 Task: Add an event with the title Second Client Appreciation Luncheon and Networking Session, date '2024/04/12', time 7:30 AM to 9:30 AMand add a description: Teams will work together to solve the challenges and find the hidden items or clues. This requires effective communication, creative thinking, and the ability to leverage each team member's strengths and expertise., put the event into Red category . Add location for the event as: 654 Delphi, Greece, logged in from the account softage.10@softage.netand send the event invitation to softage.4@softage.net and softage.5@softage.net. Set a reminder for the event 106 week before
Action: Mouse moved to (131, 146)
Screenshot: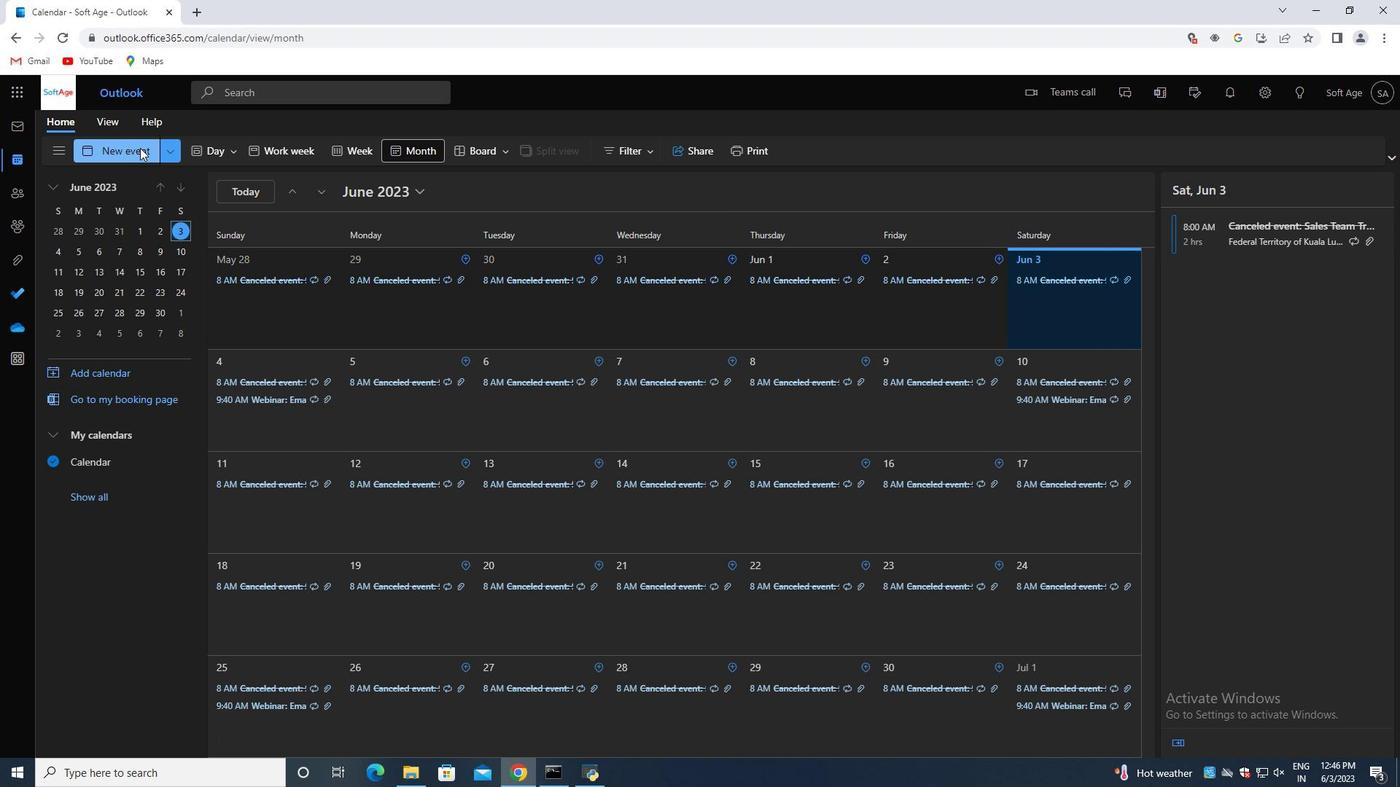 
Action: Mouse pressed left at (131, 146)
Screenshot: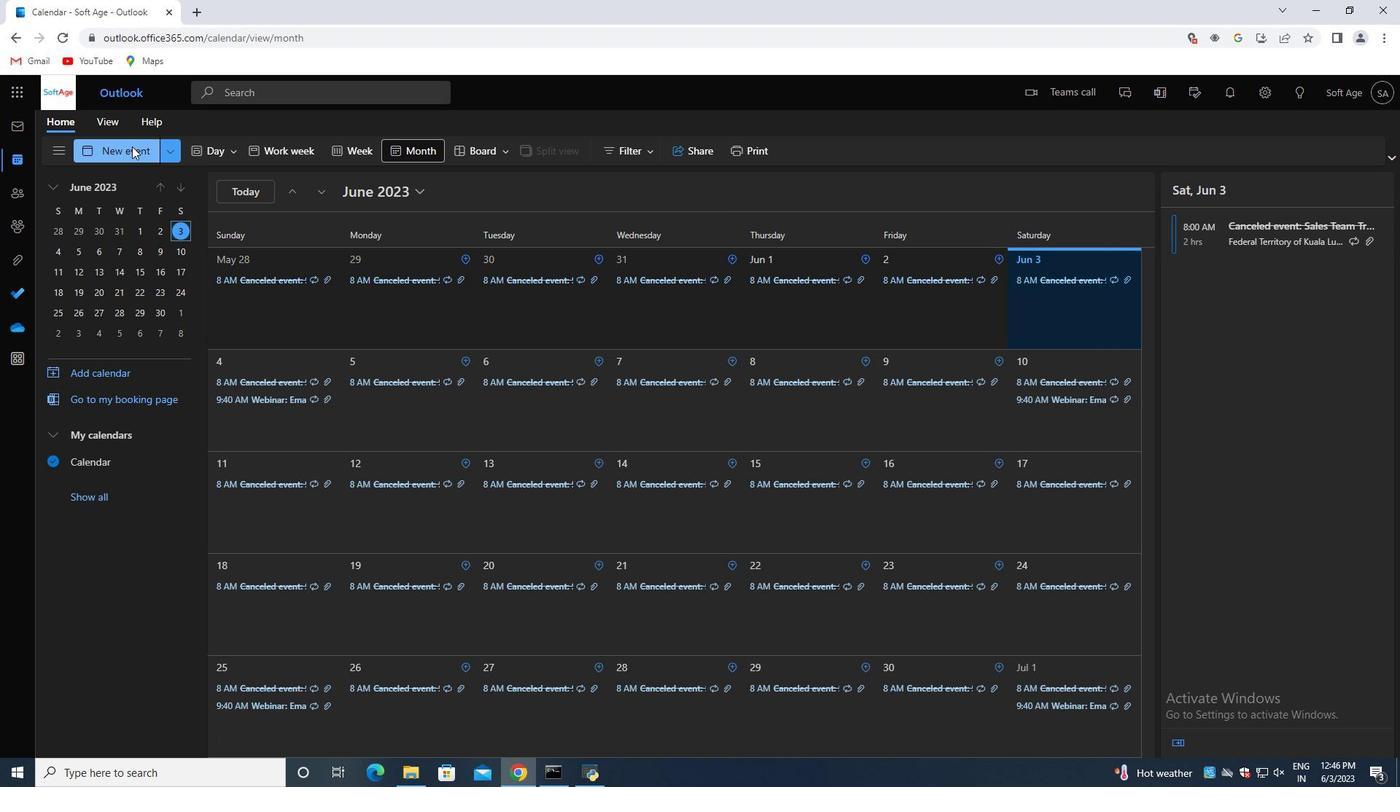 
Action: Mouse moved to (563, 158)
Screenshot: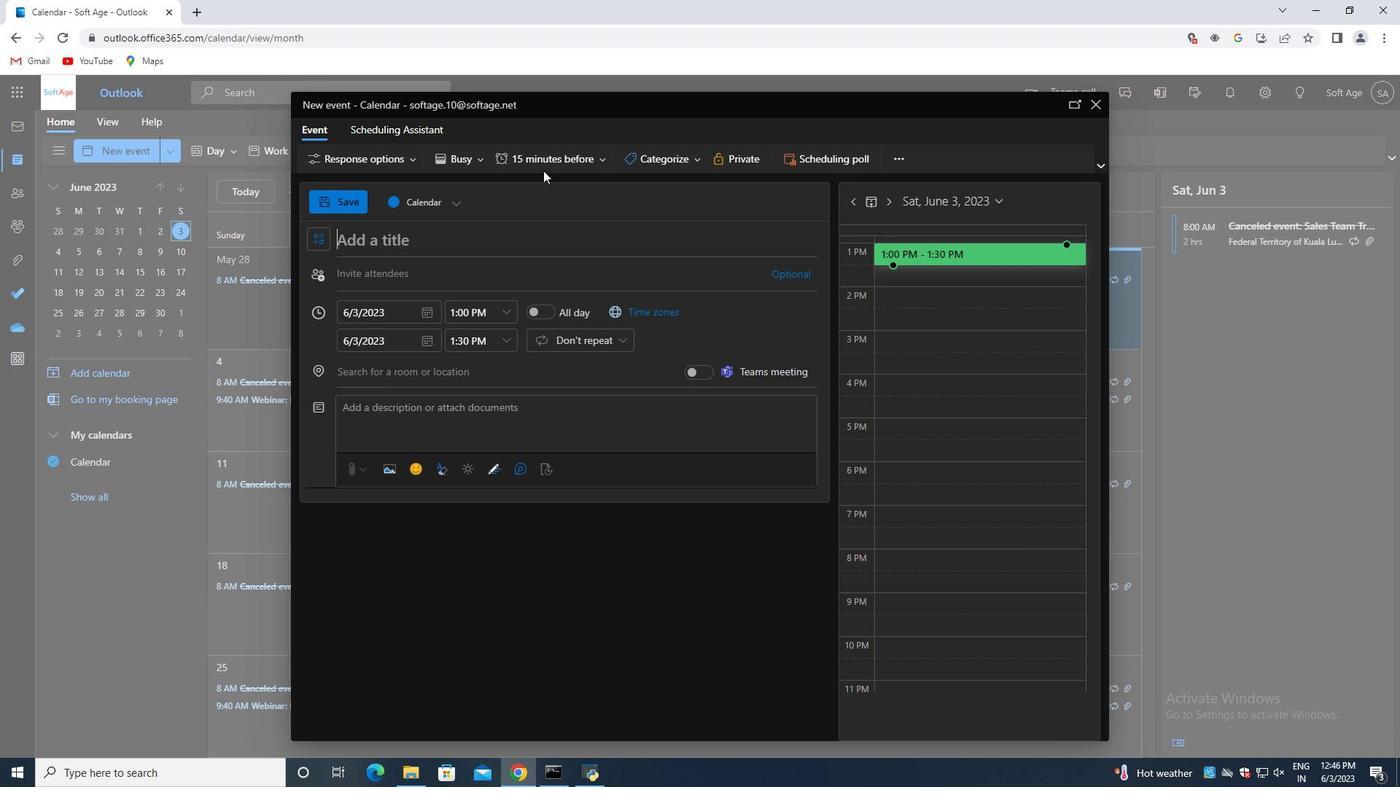 
Action: Mouse pressed left at (563, 158)
Screenshot: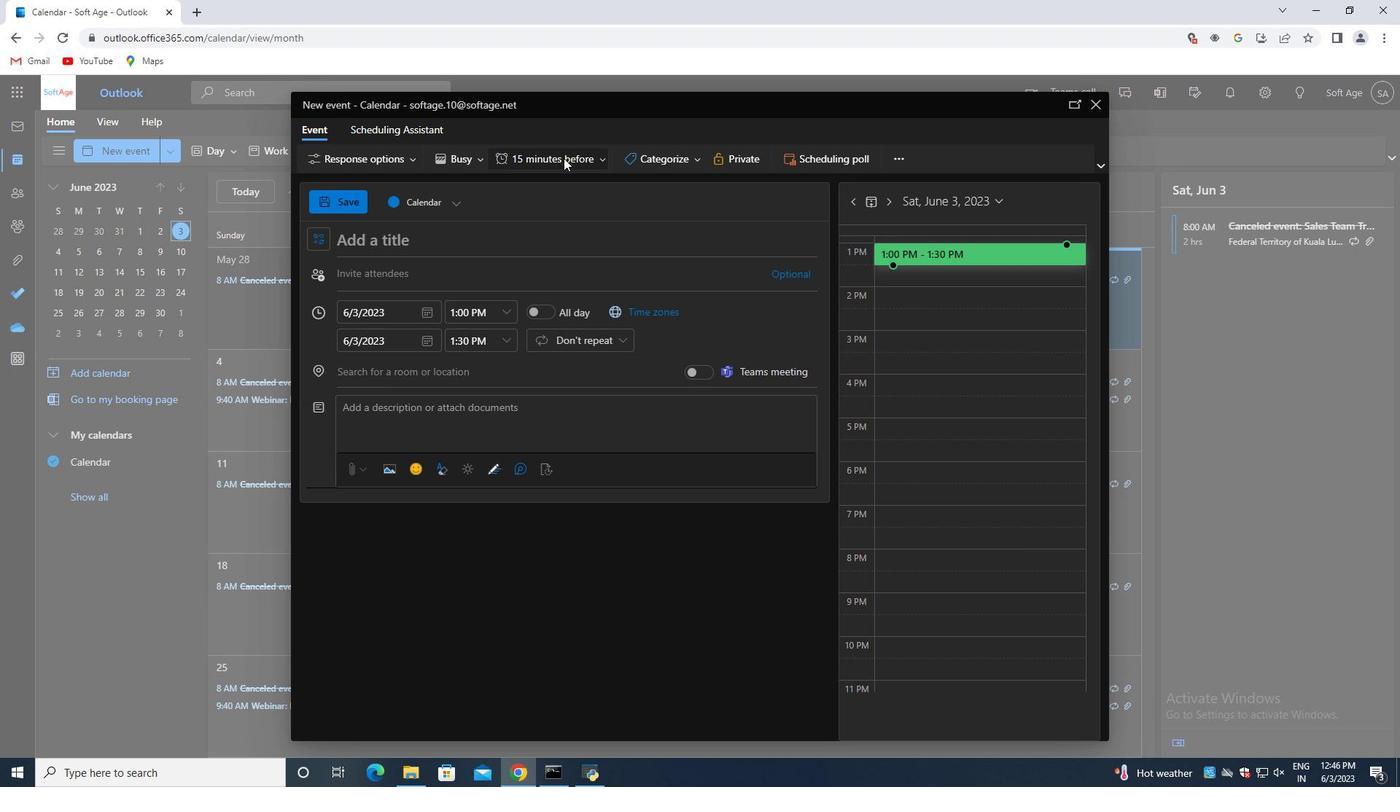
Action: Mouse moved to (1098, 99)
Screenshot: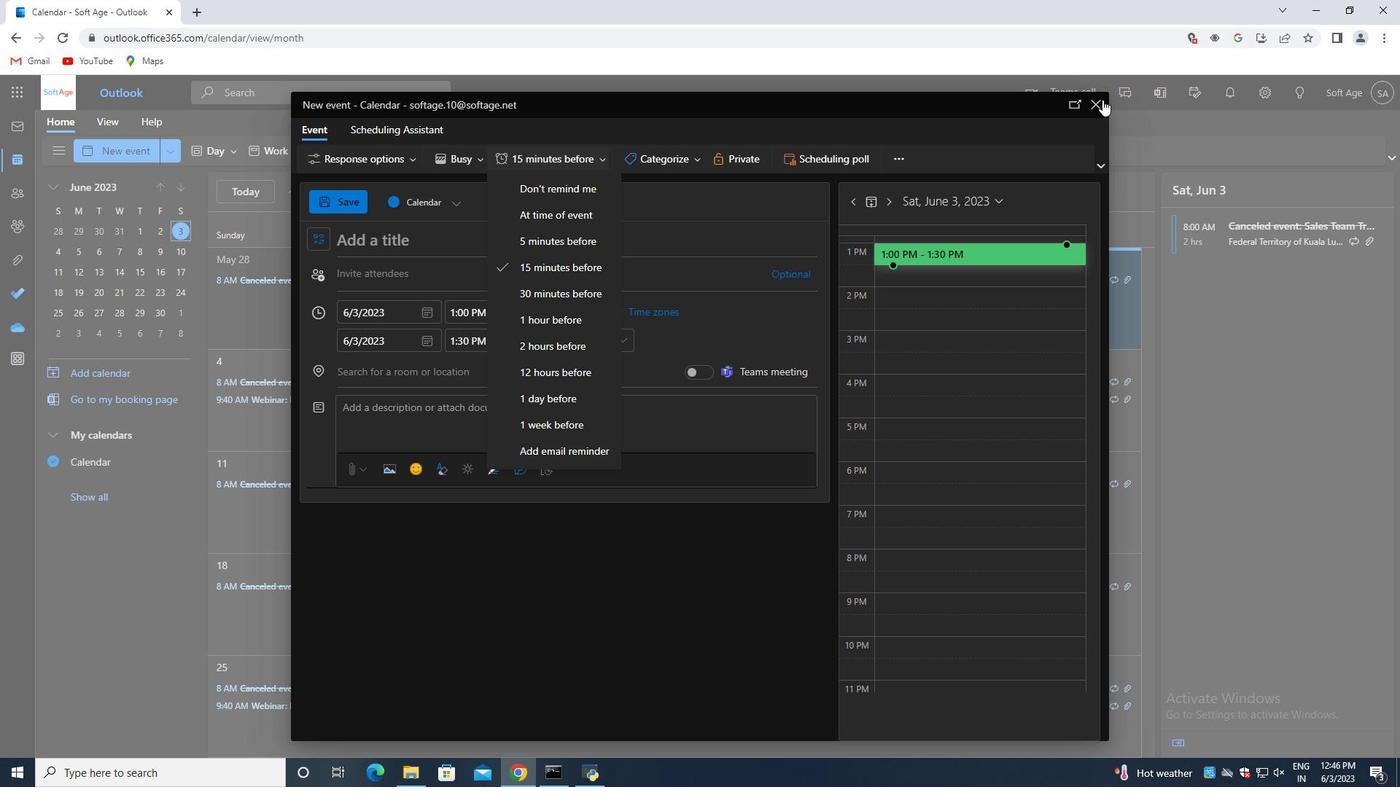 
Action: Mouse pressed left at (1098, 99)
Screenshot: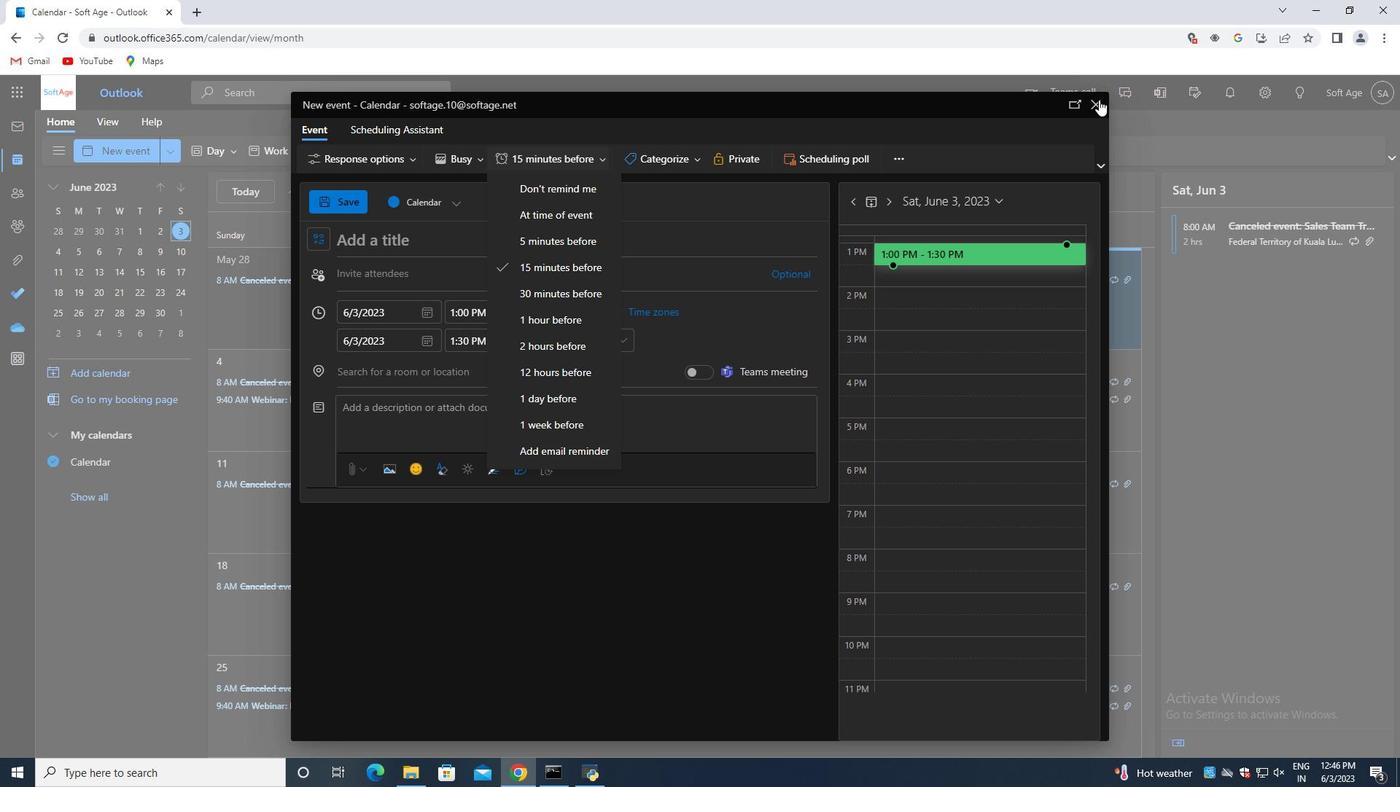 
